 Task: Add Attachment from Google Drive to Card Card0000000155 in Board Board0000000039 in Workspace WS0000000013 in Trello. Add Cover Orange to Card Card0000000155 in Board Board0000000039 in Workspace WS0000000013 in Trello. Add "Add Label …" with "Title" Title0000000155 to Button Button0000000155 to Card Card0000000155 in Board Board0000000039 in Workspace WS0000000013 in Trello. Add Description DS0000000155 to Card Card0000000155 in Board Board0000000039 in Workspace WS0000000013 in Trello. Add Comment CM0000000155 to Card Card0000000155 in Board Board0000000039 in Workspace WS0000000013 in Trello
Action: Mouse moved to (334, 442)
Screenshot: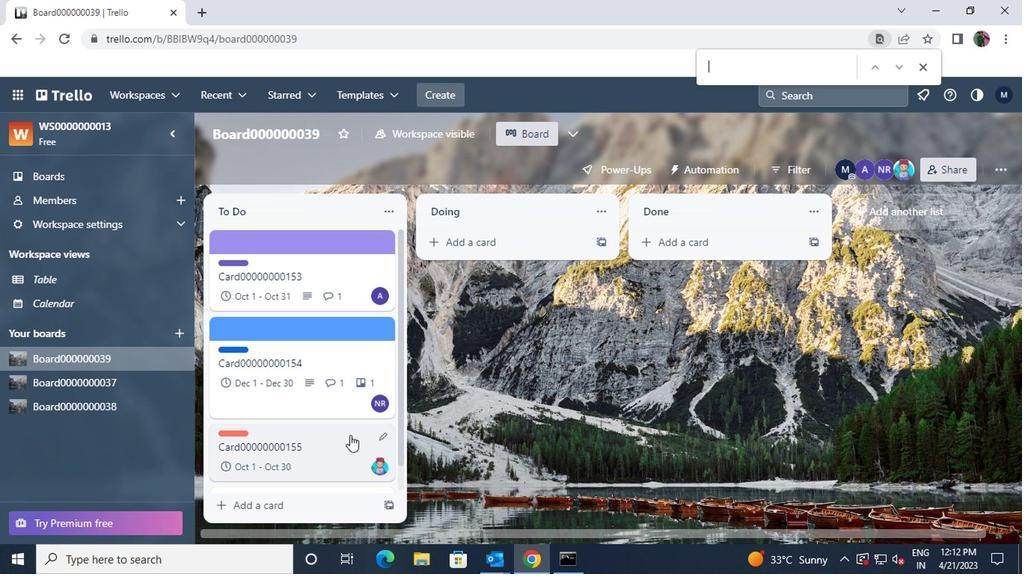 
Action: Mouse pressed left at (334, 442)
Screenshot: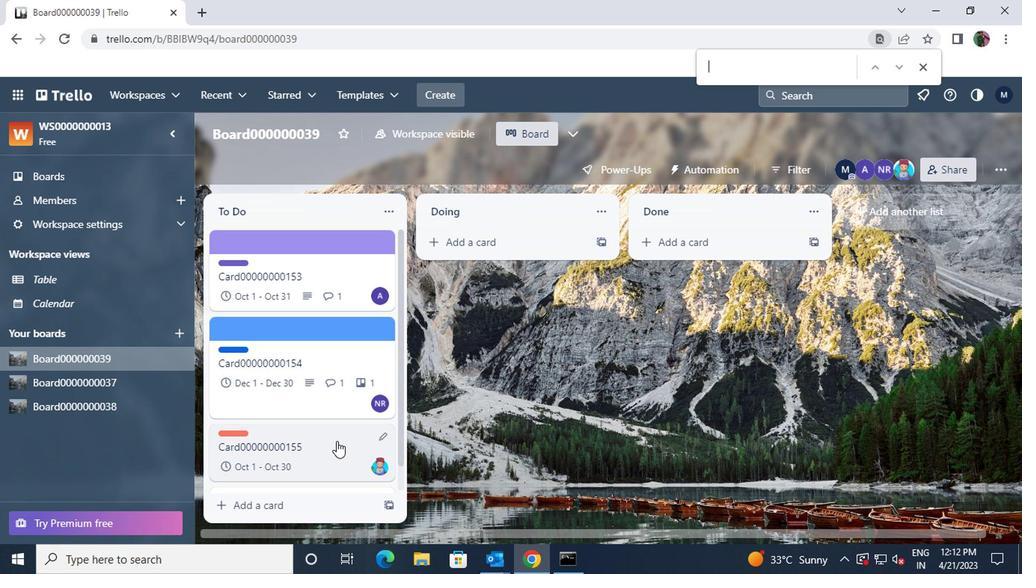 
Action: Mouse moved to (682, 334)
Screenshot: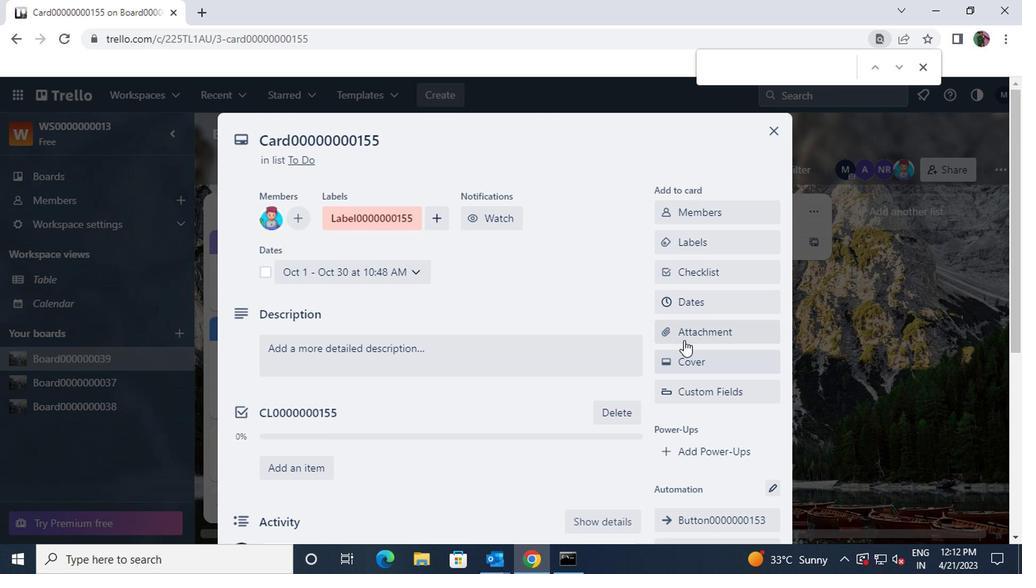 
Action: Mouse pressed left at (682, 334)
Screenshot: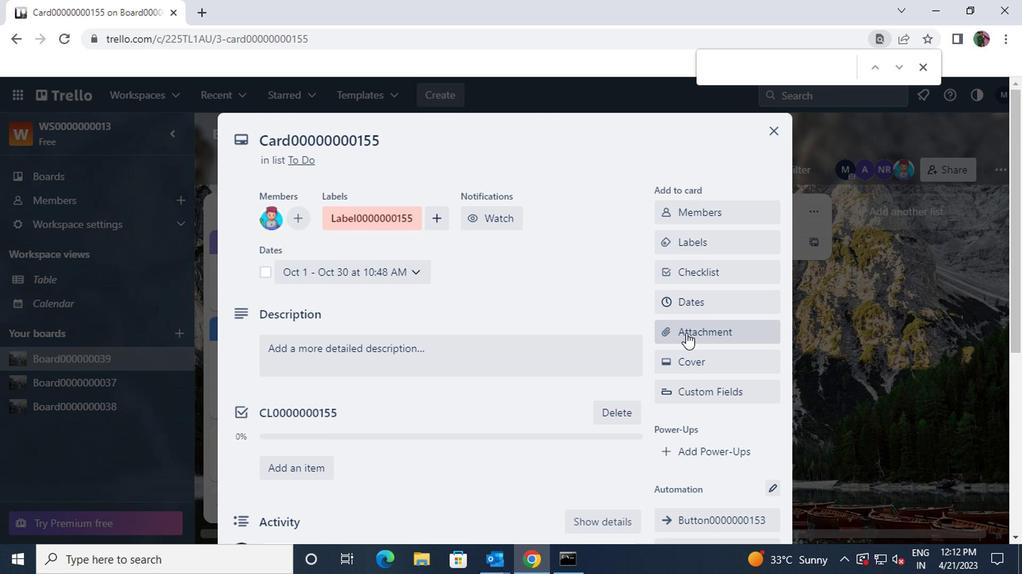 
Action: Mouse moved to (688, 207)
Screenshot: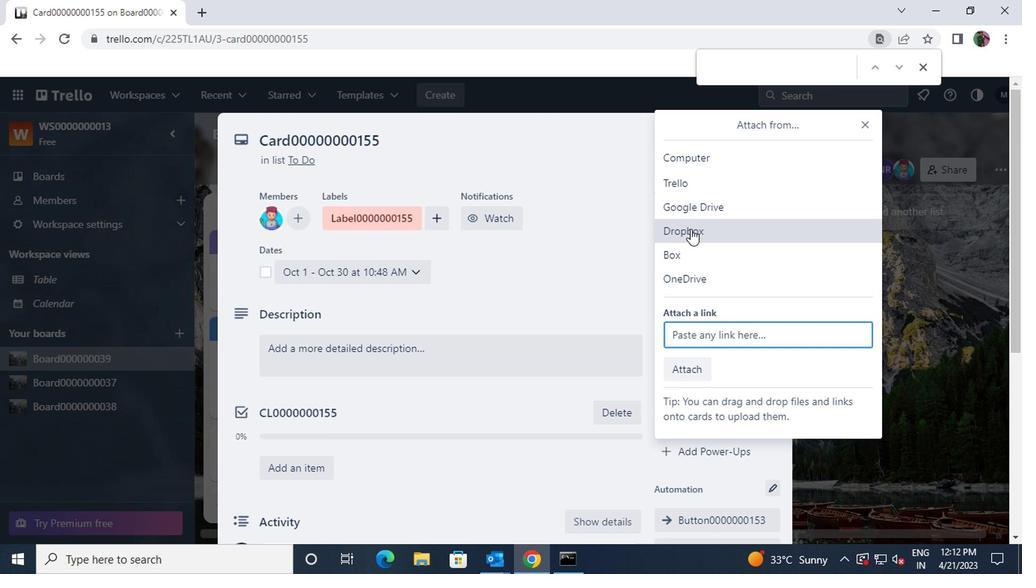 
Action: Mouse pressed left at (688, 207)
Screenshot: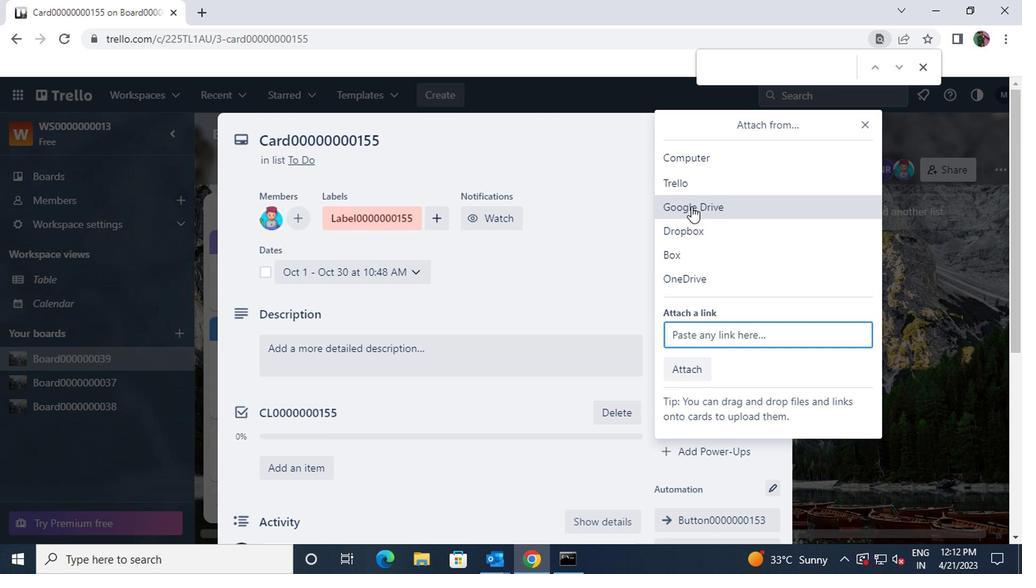 
Action: Mouse moved to (689, 431)
Screenshot: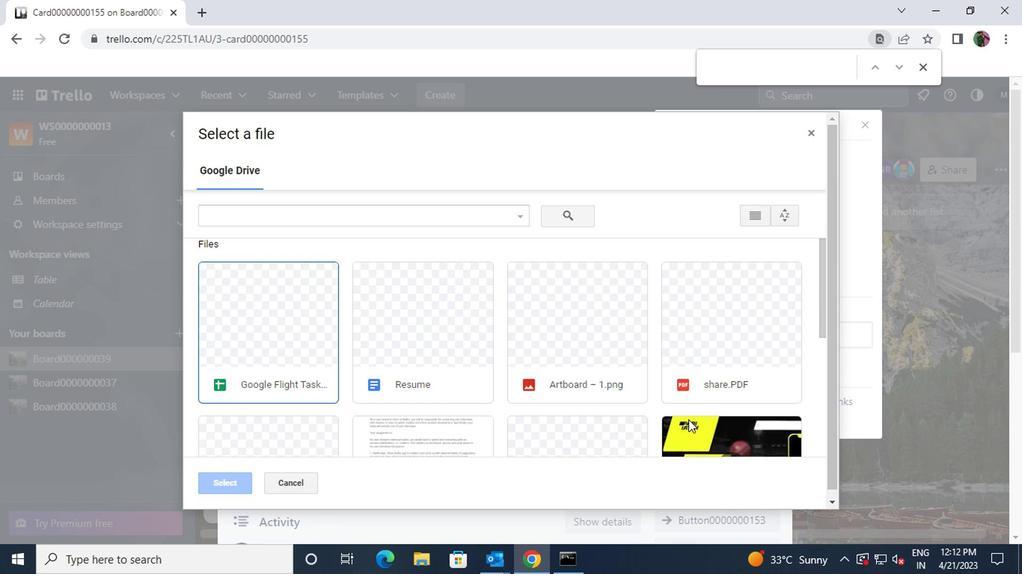 
Action: Mouse pressed left at (689, 431)
Screenshot: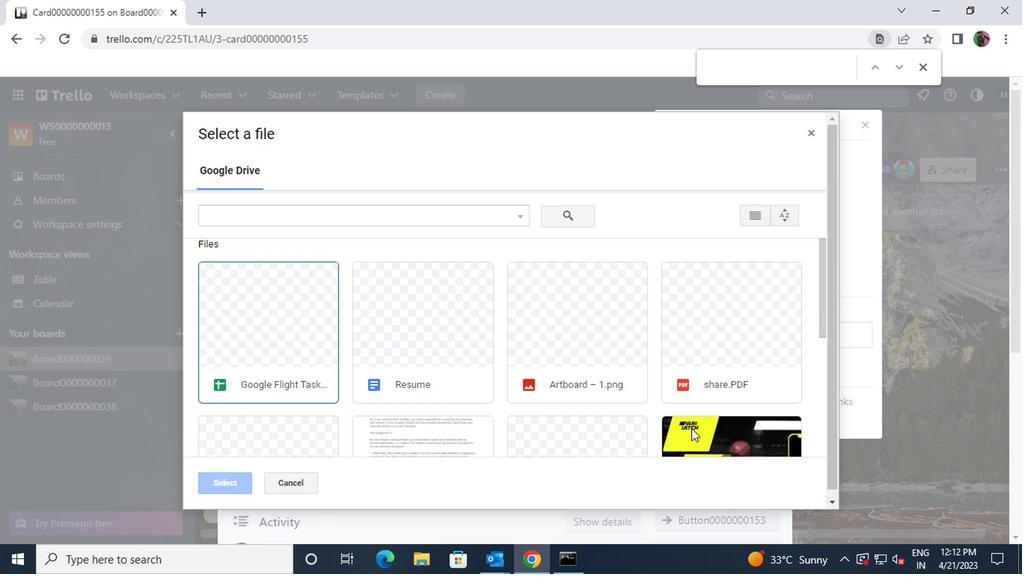 
Action: Mouse moved to (209, 478)
Screenshot: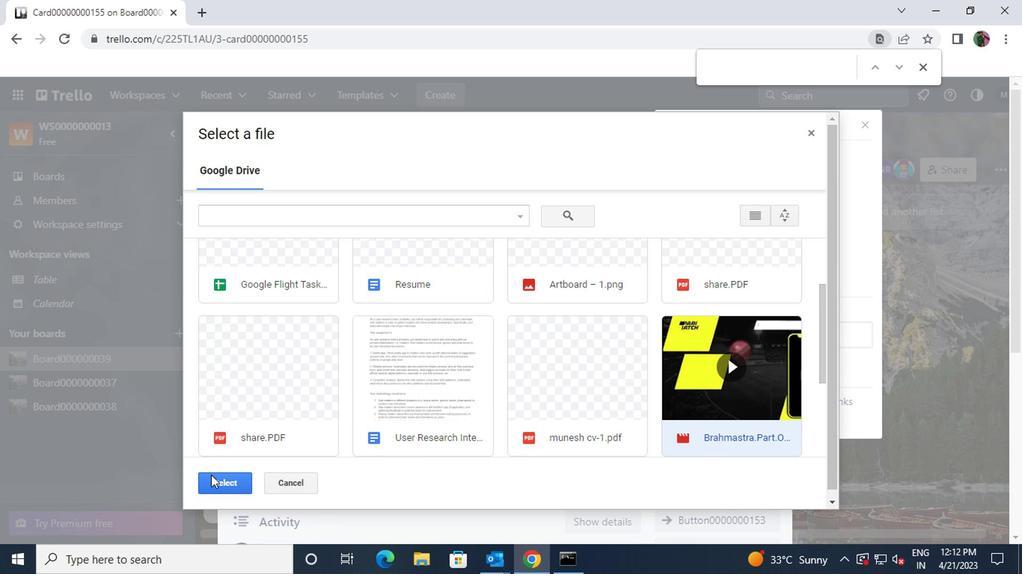 
Action: Mouse pressed left at (209, 478)
Screenshot: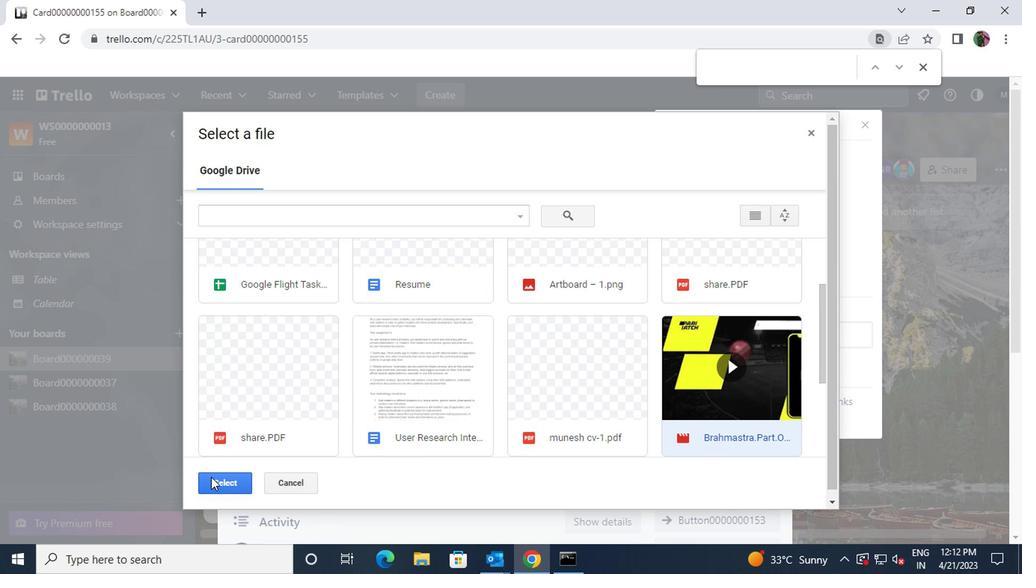 
Action: Mouse moved to (676, 364)
Screenshot: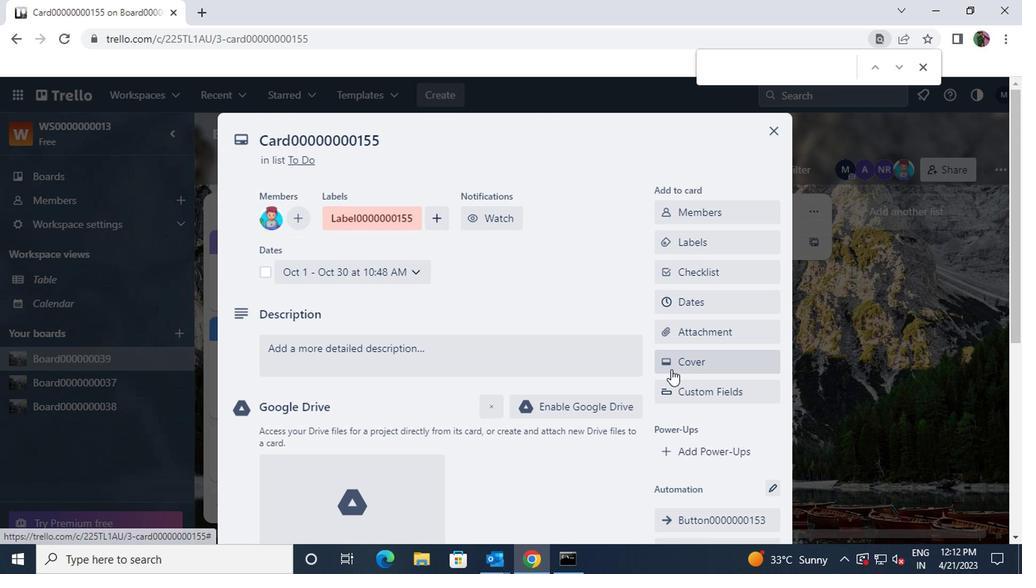 
Action: Mouse pressed left at (676, 364)
Screenshot: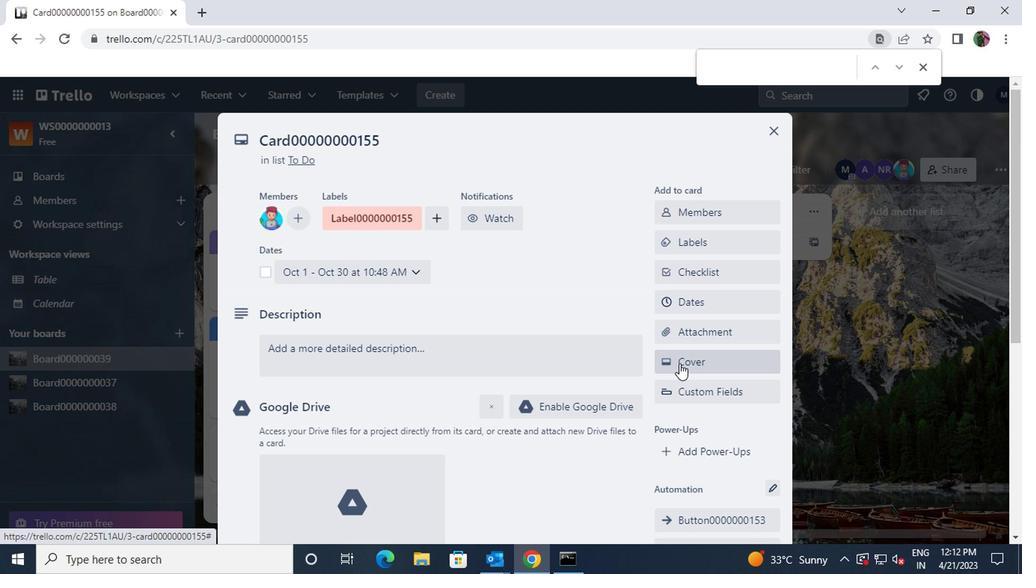 
Action: Mouse moved to (758, 262)
Screenshot: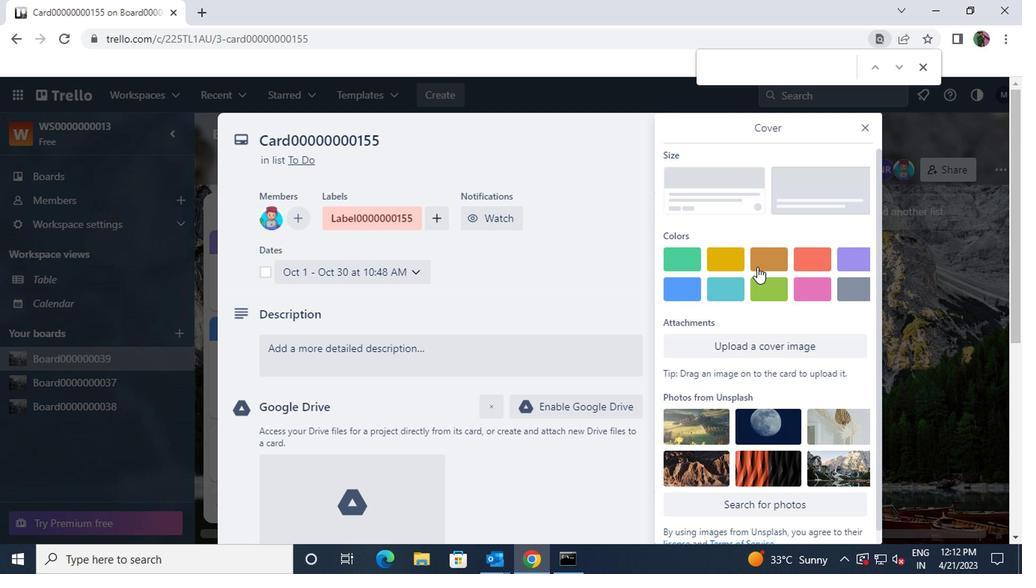 
Action: Mouse pressed left at (758, 262)
Screenshot: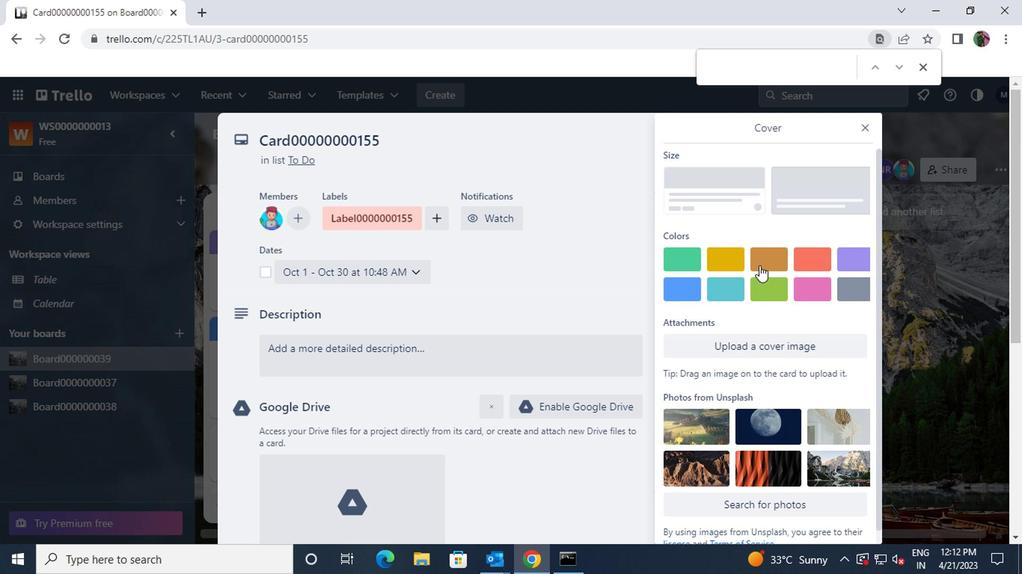 
Action: Mouse moved to (857, 127)
Screenshot: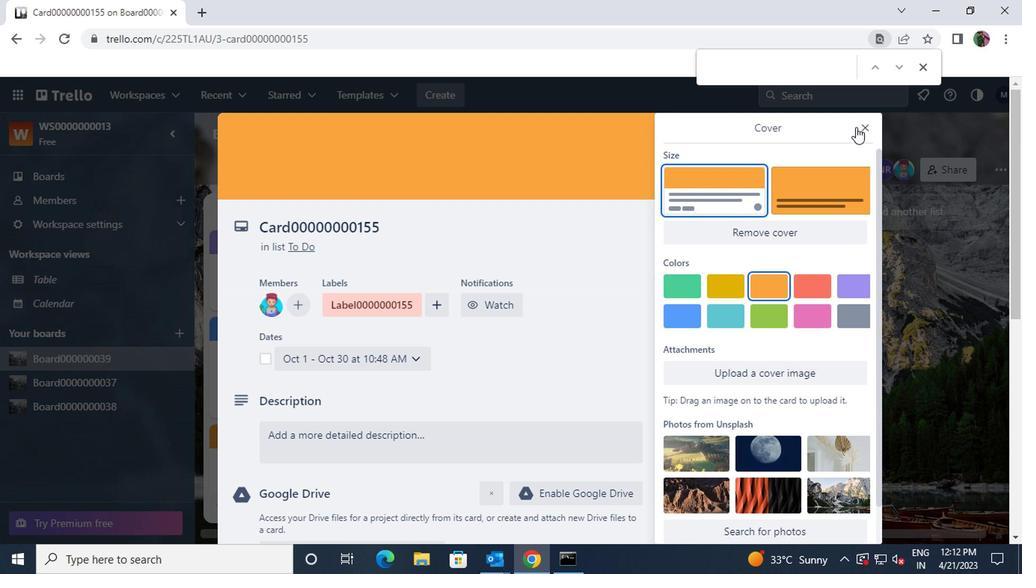 
Action: Mouse pressed left at (857, 127)
Screenshot: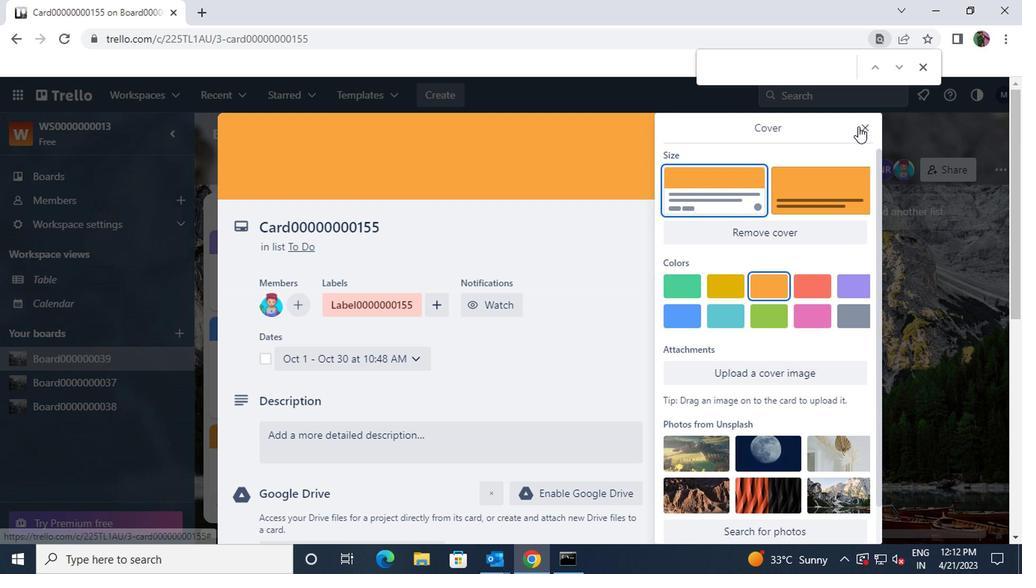 
Action: Mouse moved to (722, 323)
Screenshot: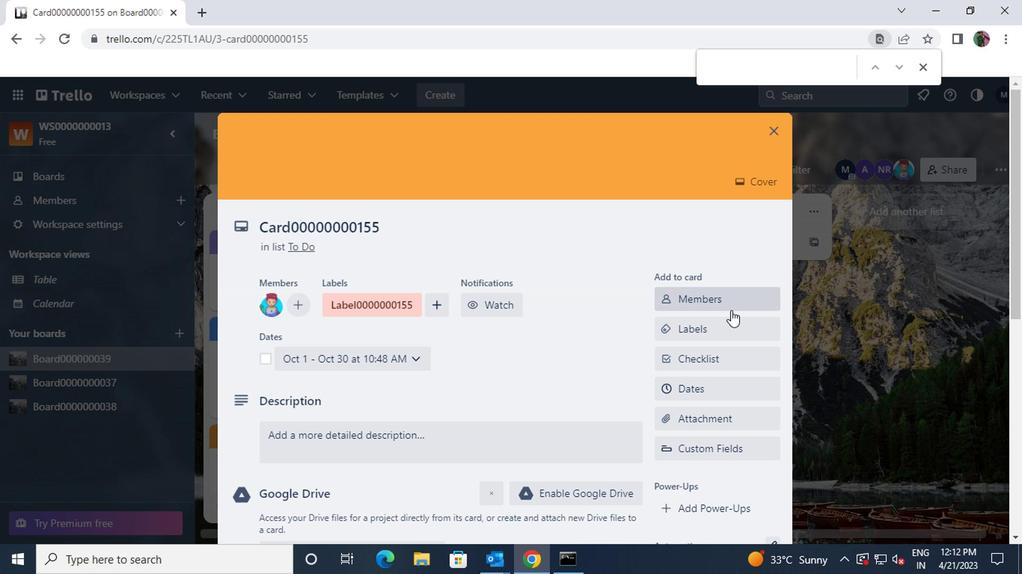 
Action: Mouse pressed left at (722, 323)
Screenshot: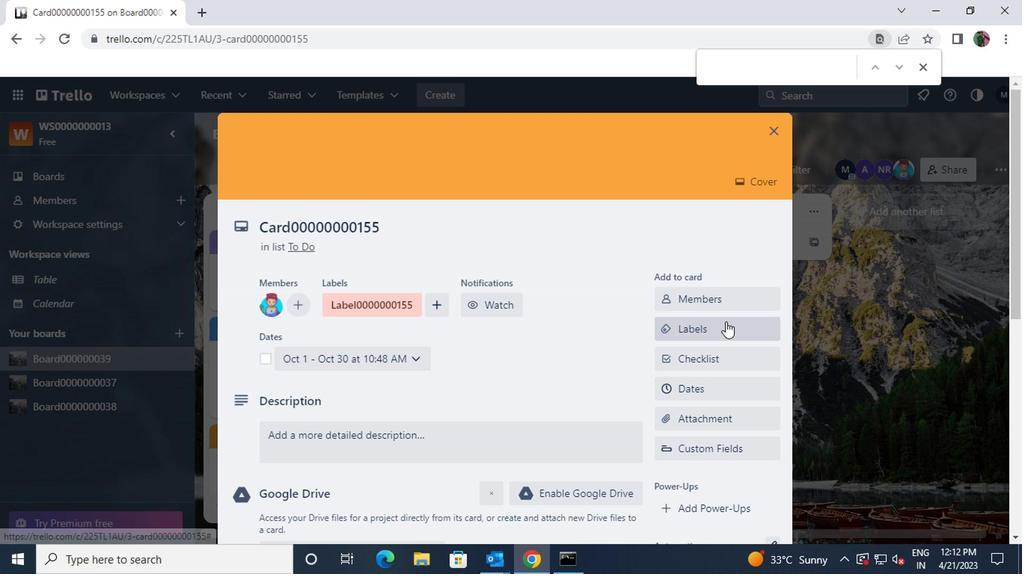 
Action: Mouse moved to (730, 477)
Screenshot: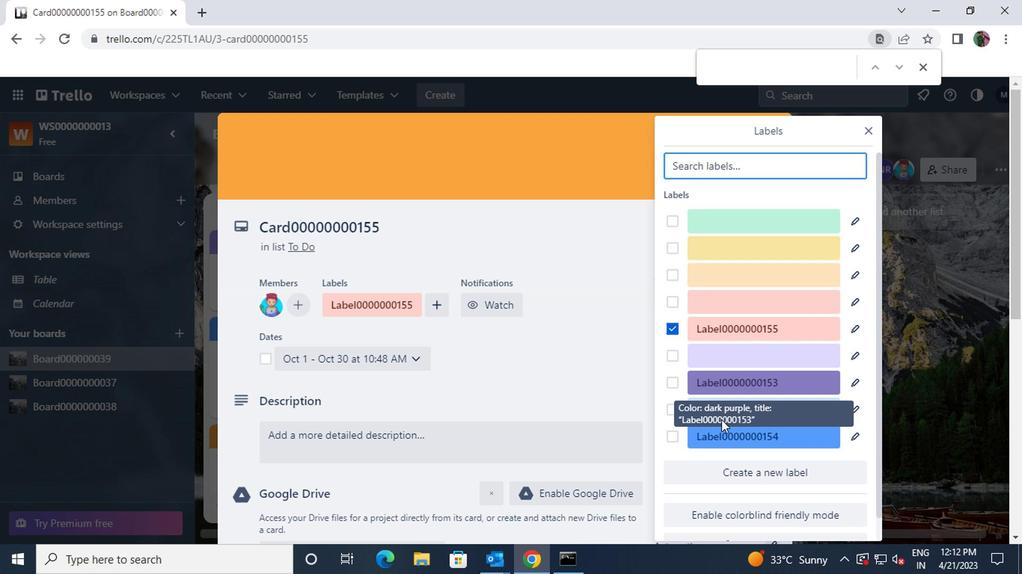
Action: Mouse pressed left at (730, 477)
Screenshot: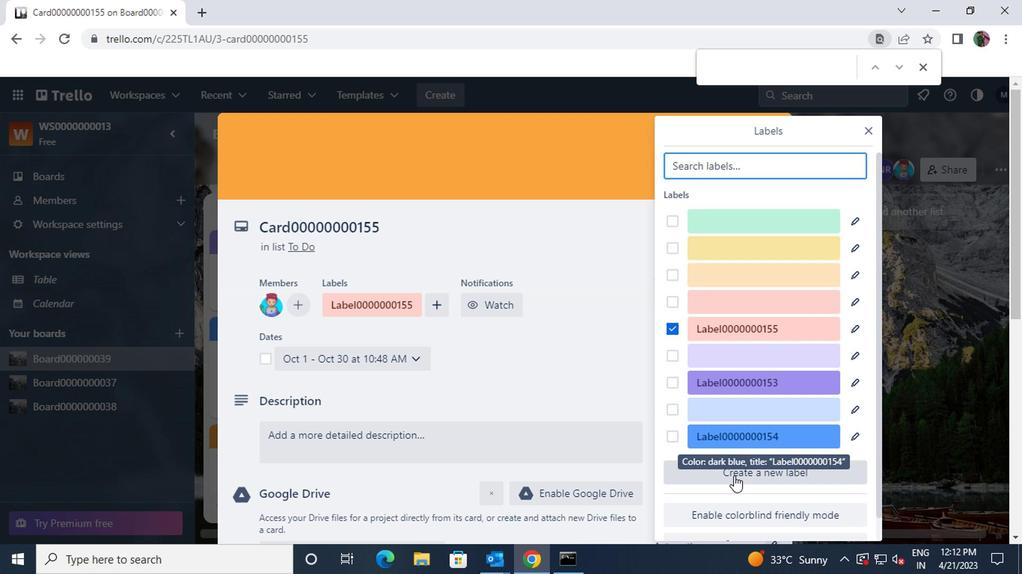 
Action: Mouse moved to (718, 265)
Screenshot: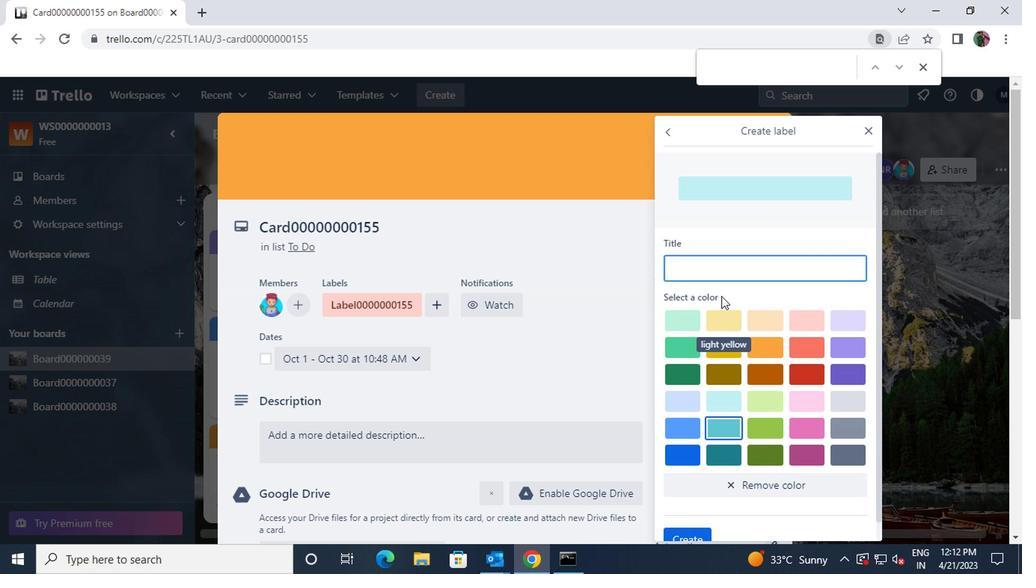 
Action: Mouse pressed left at (718, 265)
Screenshot: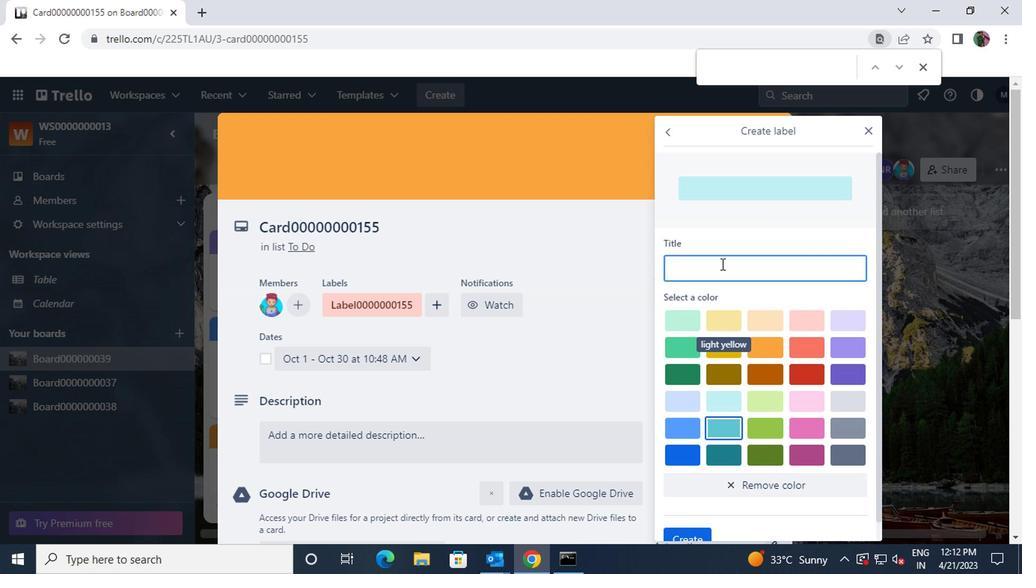 
Action: Key pressed <Key.shift>TITLE0000000155
Screenshot: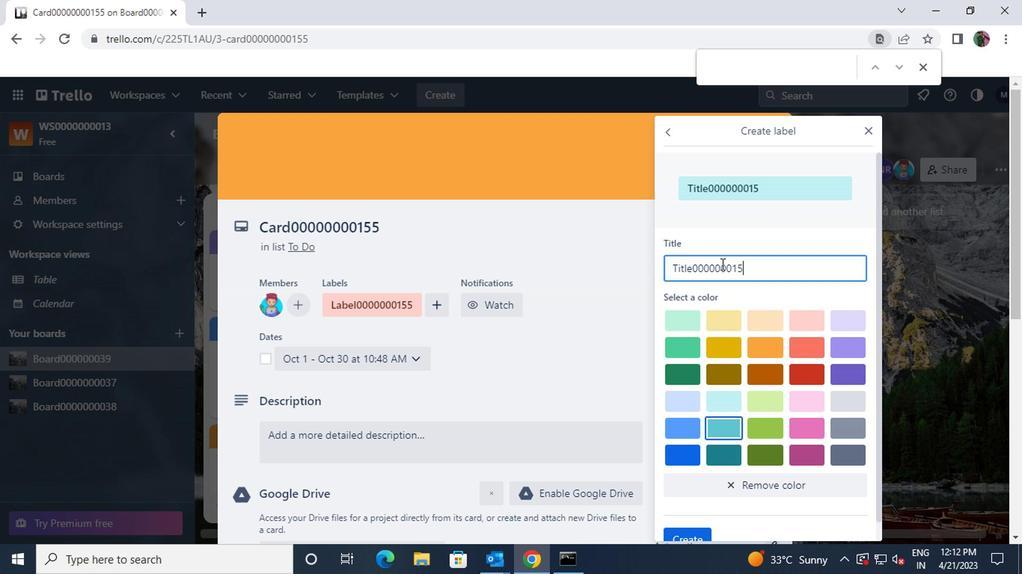 
Action: Mouse moved to (727, 323)
Screenshot: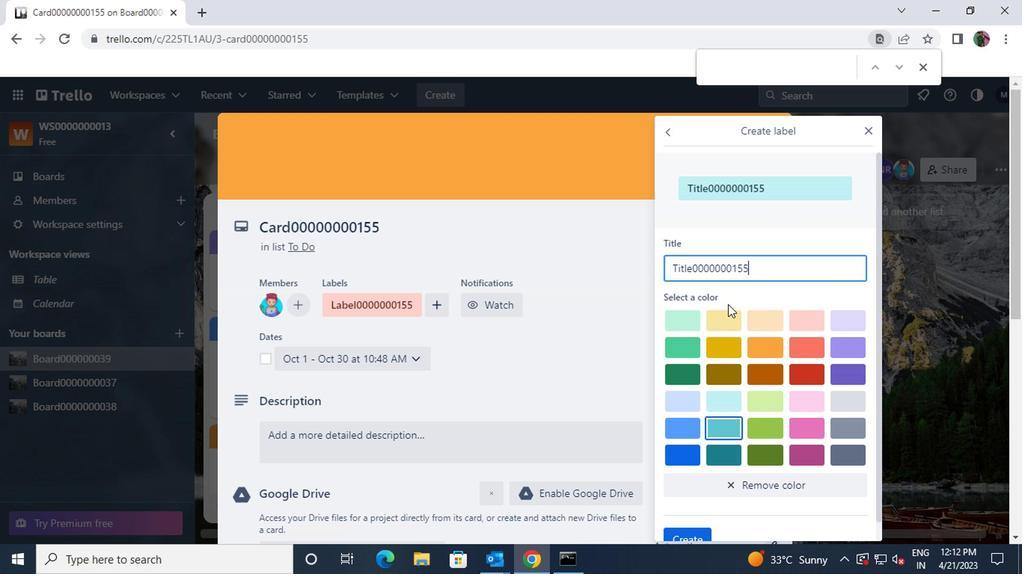 
Action: Mouse scrolled (727, 323) with delta (0, 0)
Screenshot: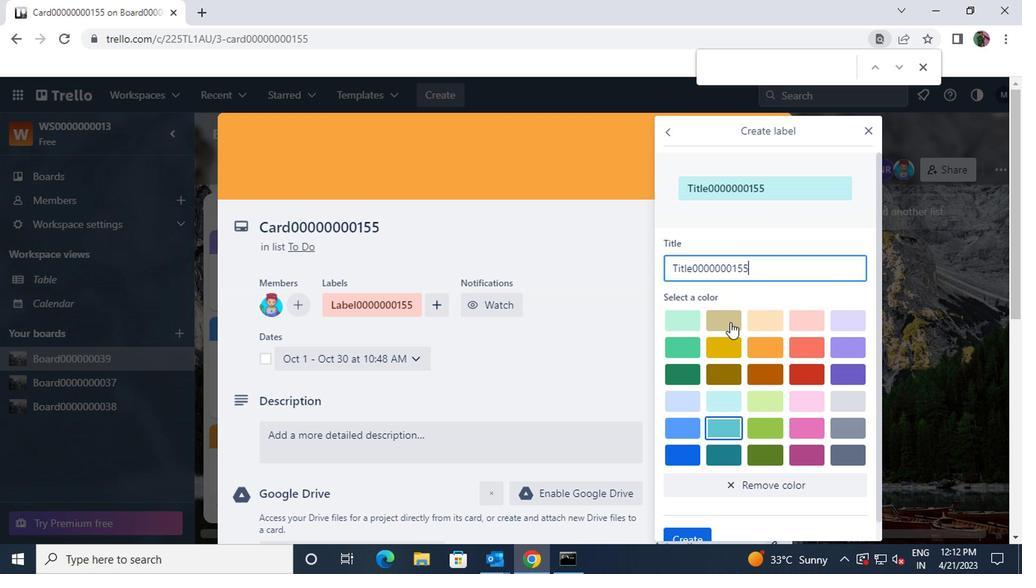 
Action: Mouse scrolled (727, 323) with delta (0, 0)
Screenshot: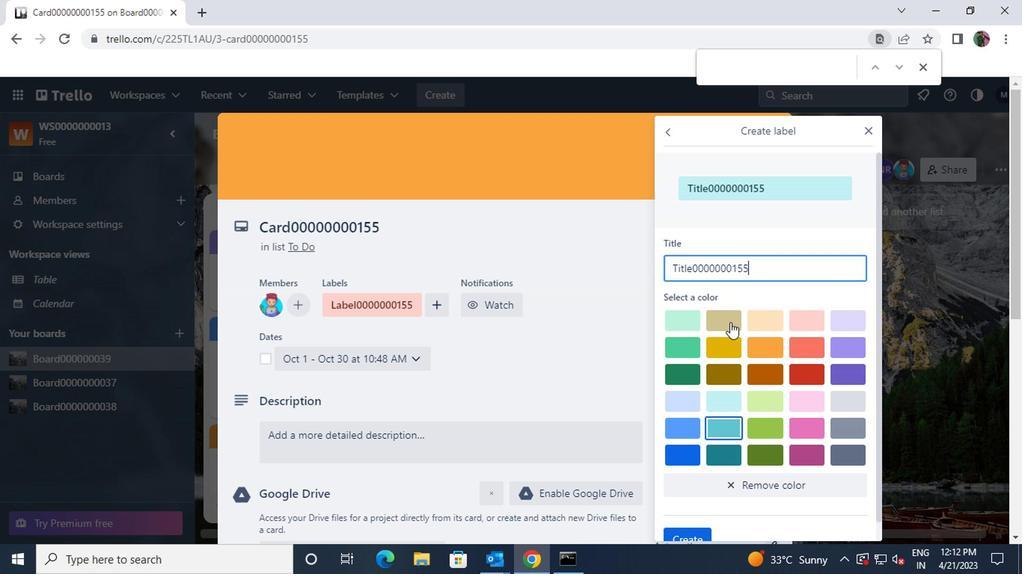 
Action: Mouse moved to (733, 468)
Screenshot: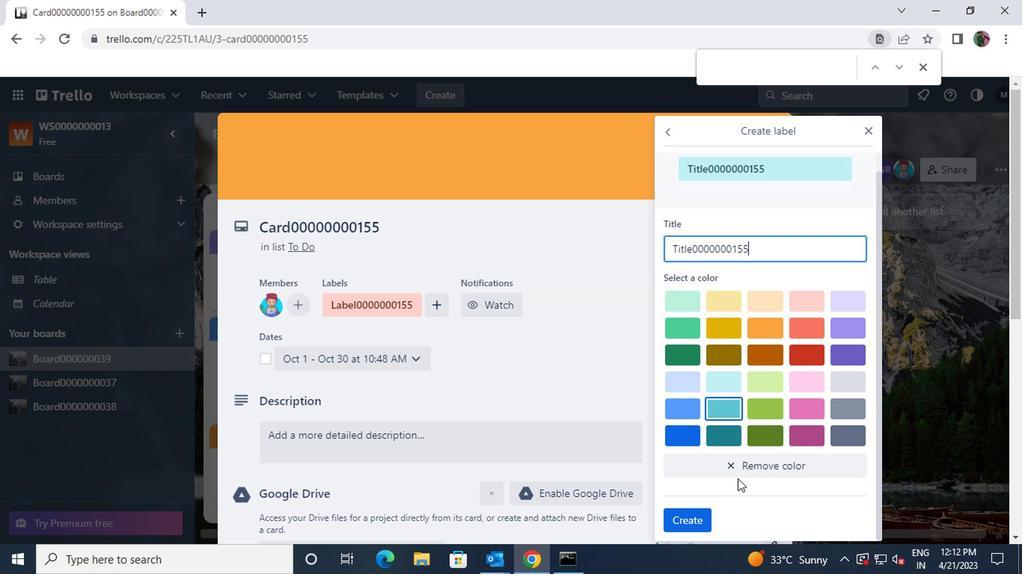 
Action: Mouse pressed left at (733, 468)
Screenshot: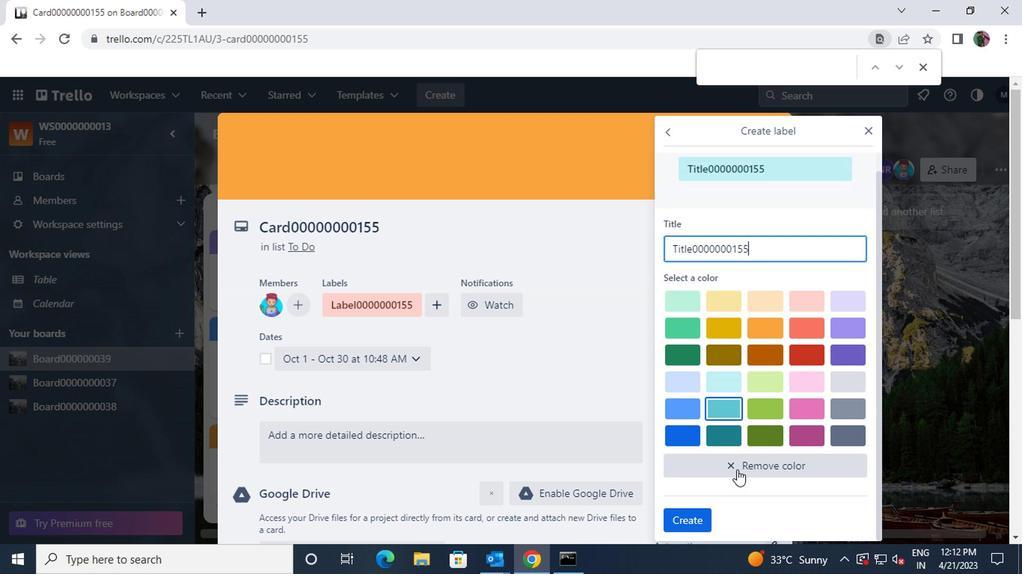 
Action: Mouse moved to (691, 515)
Screenshot: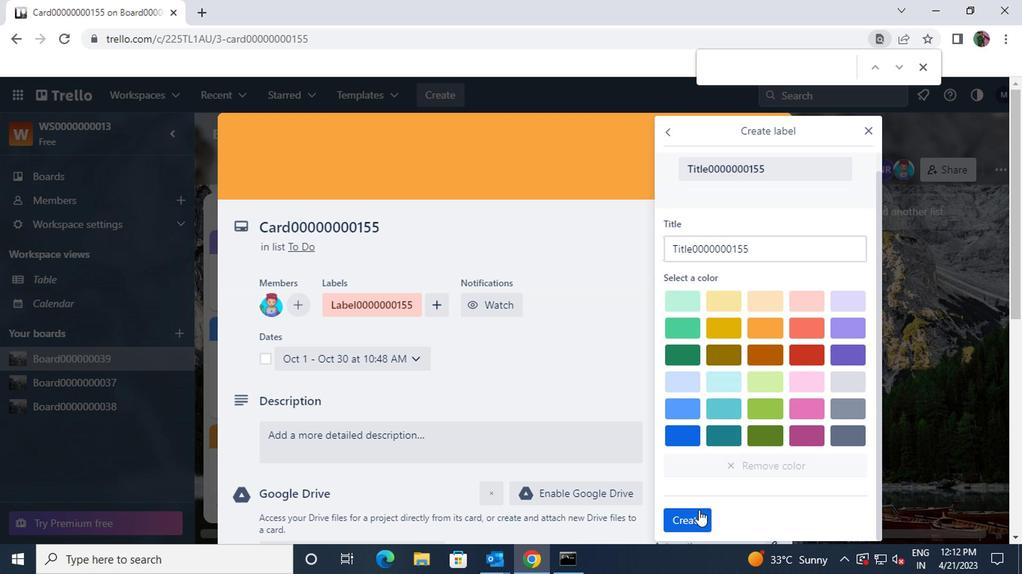 
Action: Mouse pressed left at (691, 515)
Screenshot: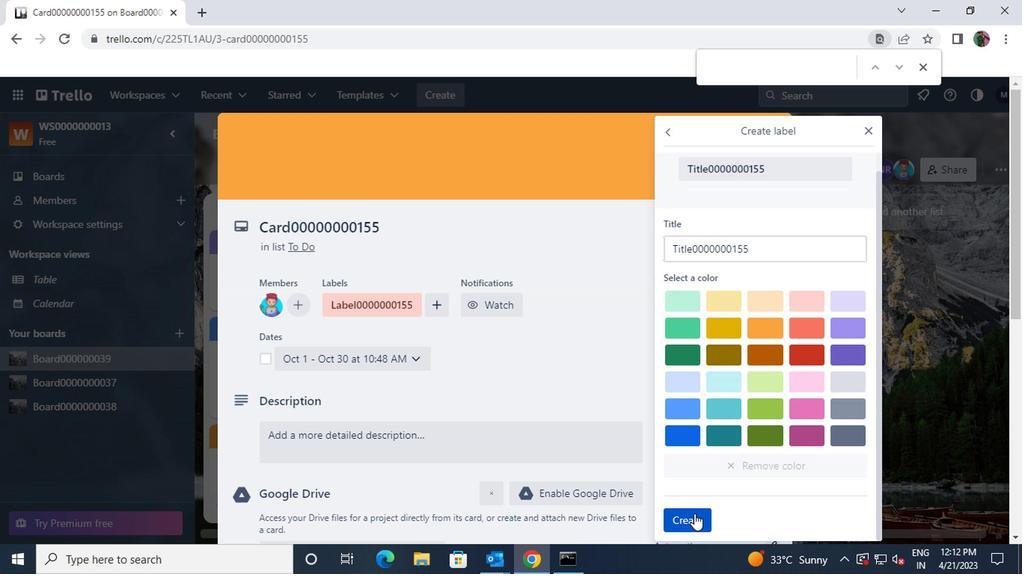 
Action: Mouse moved to (865, 134)
Screenshot: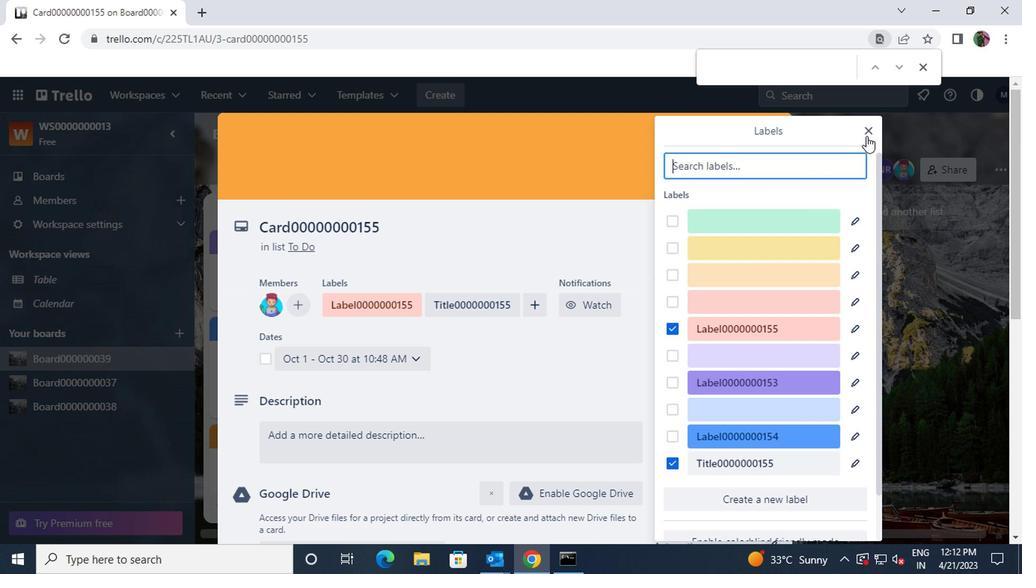 
Action: Mouse pressed left at (865, 134)
Screenshot: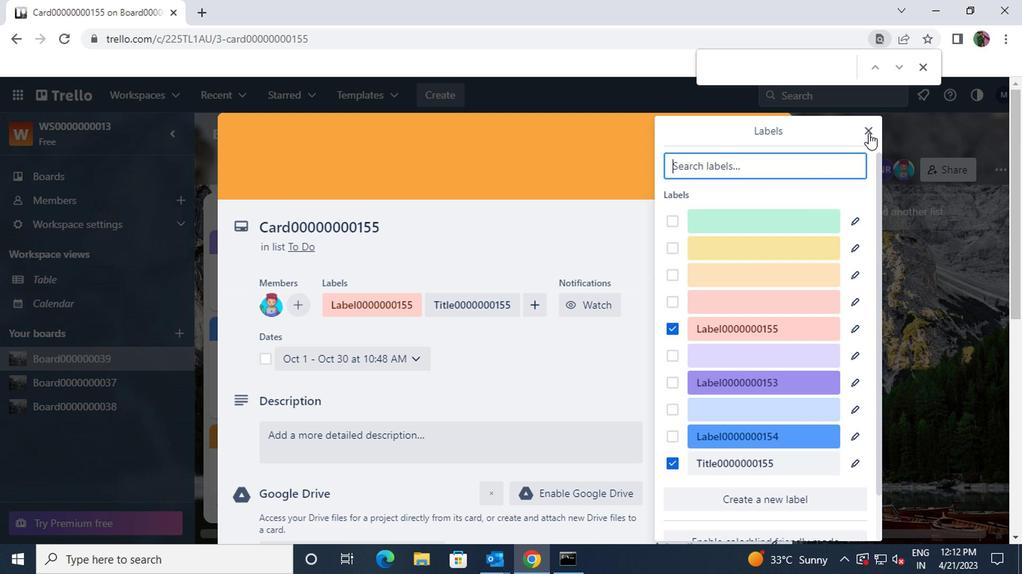 
Action: Mouse moved to (531, 430)
Screenshot: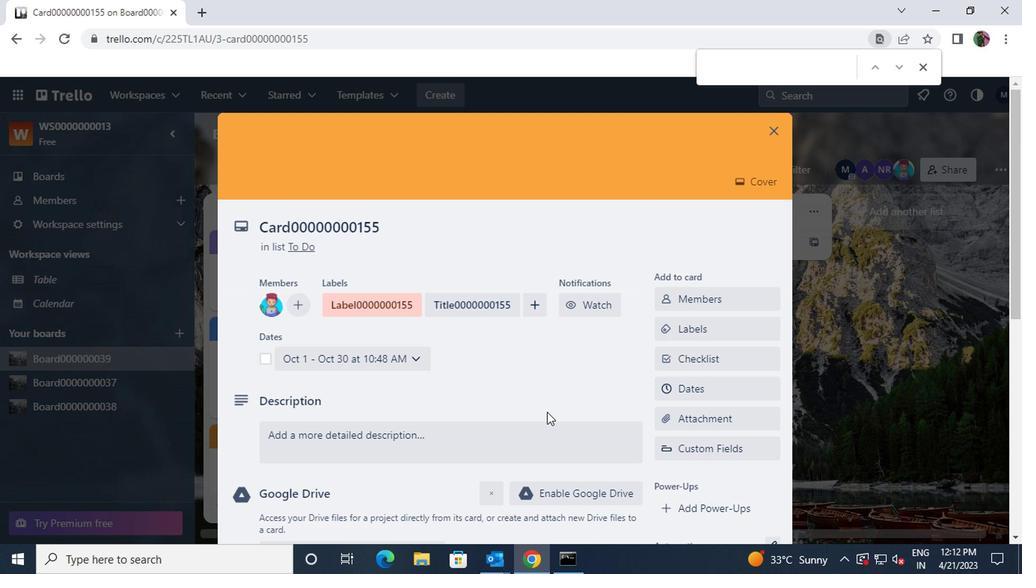 
Action: Mouse pressed left at (531, 430)
Screenshot: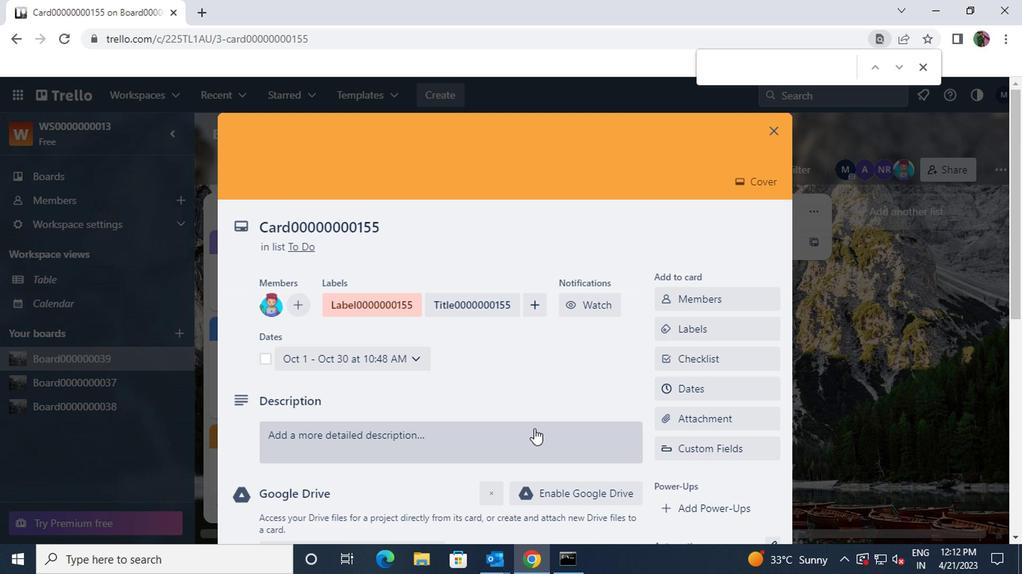 
Action: Key pressed <Key.shift>DS0000000155
Screenshot: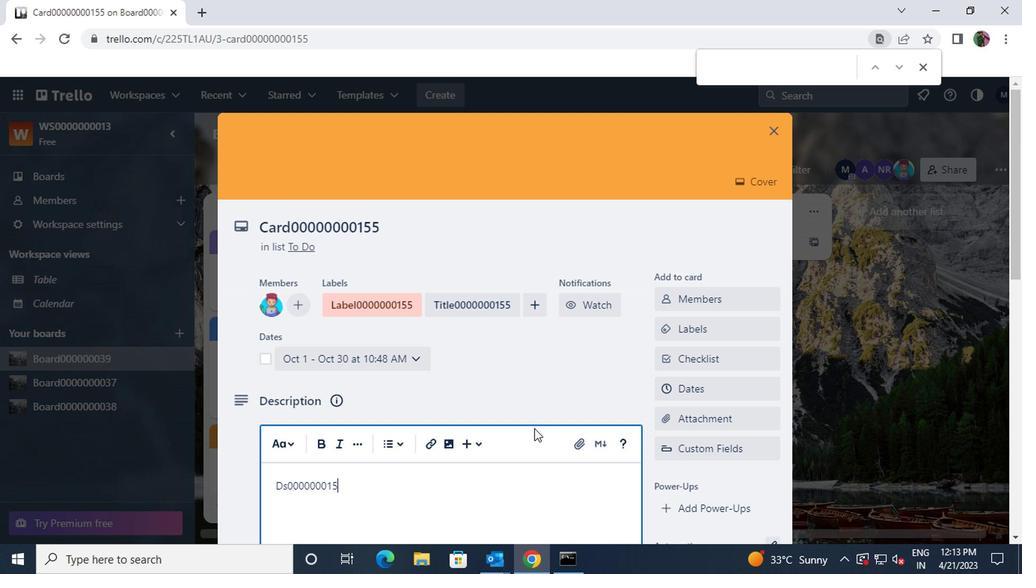 
Action: Mouse scrolled (531, 429) with delta (0, -1)
Screenshot: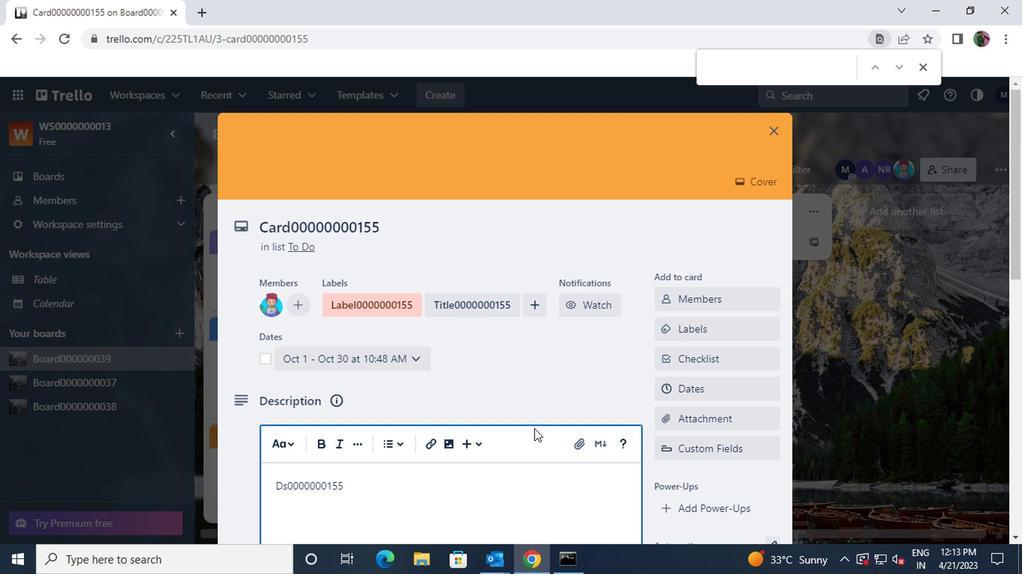 
Action: Mouse scrolled (531, 429) with delta (0, -1)
Screenshot: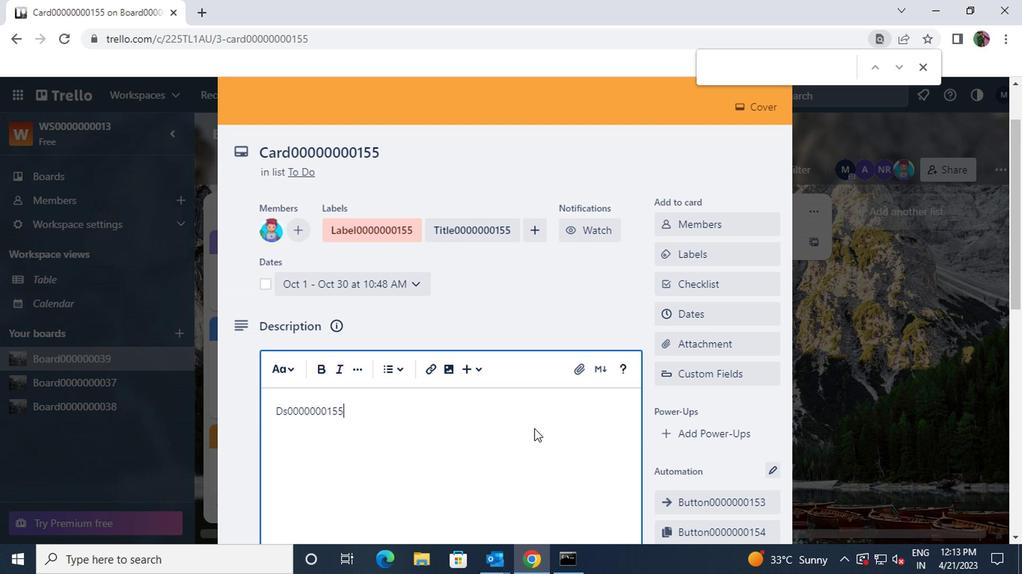 
Action: Mouse scrolled (531, 429) with delta (0, -1)
Screenshot: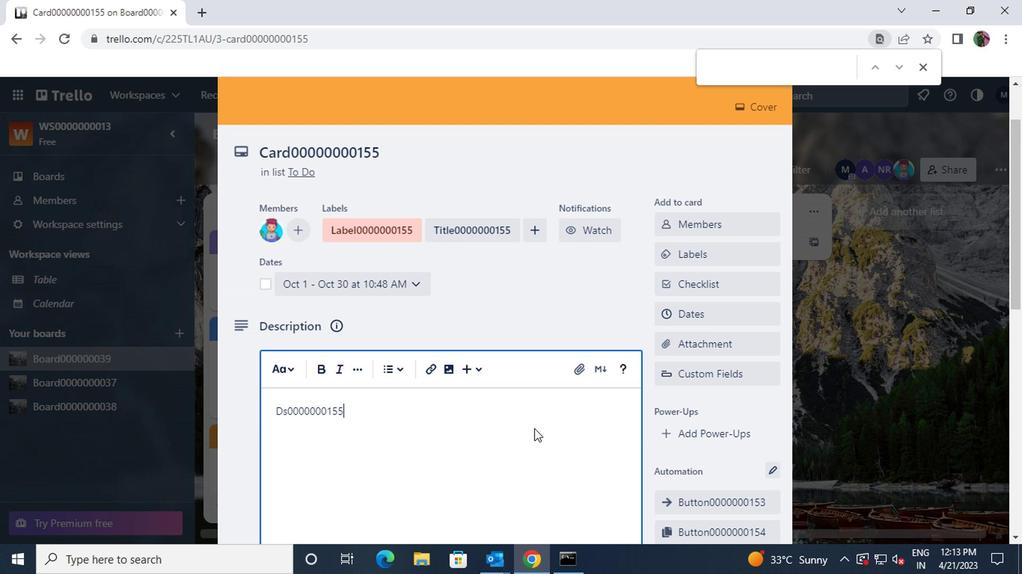 
Action: Mouse moved to (281, 430)
Screenshot: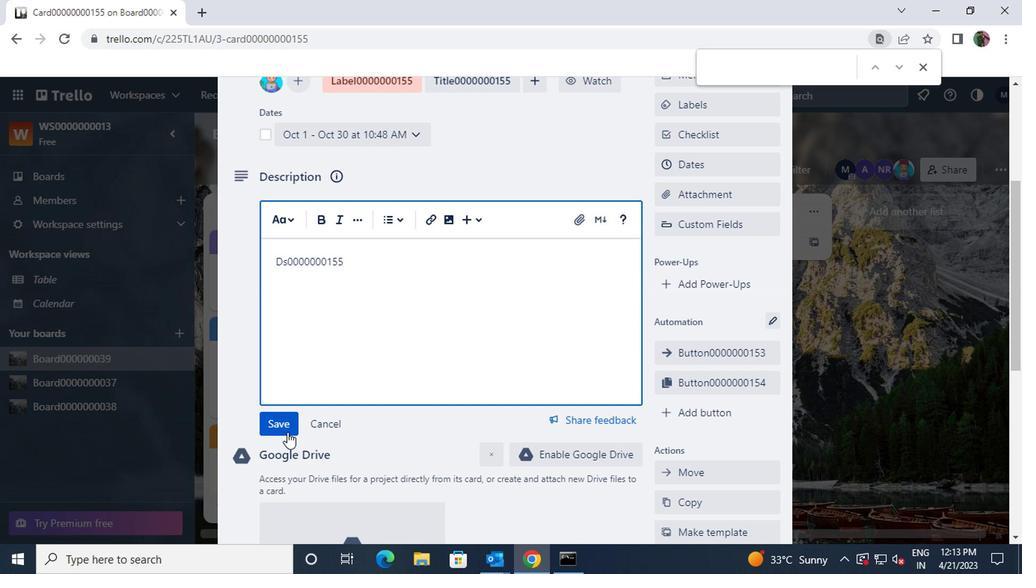 
Action: Mouse pressed left at (281, 430)
Screenshot: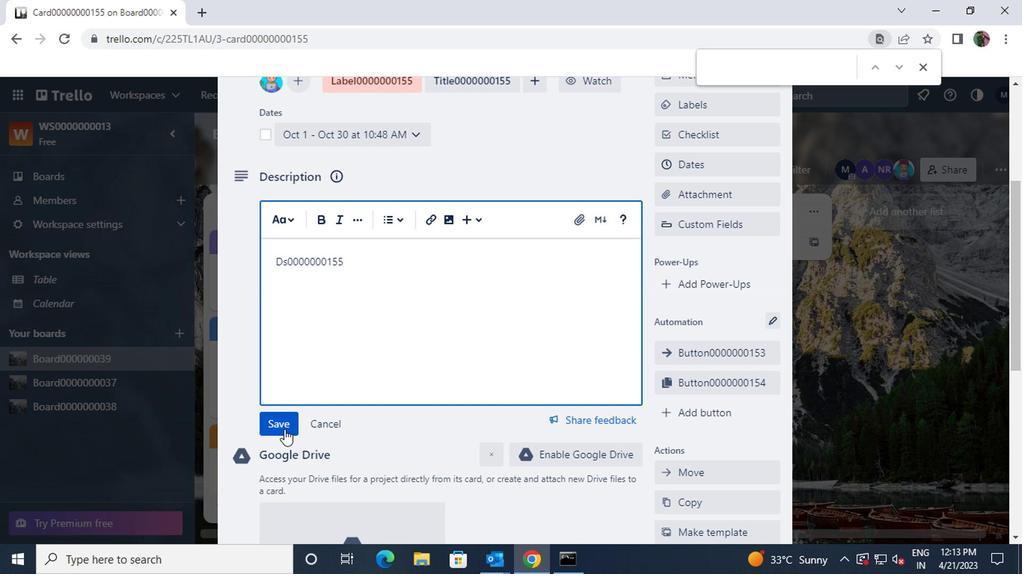 
Action: Mouse moved to (327, 445)
Screenshot: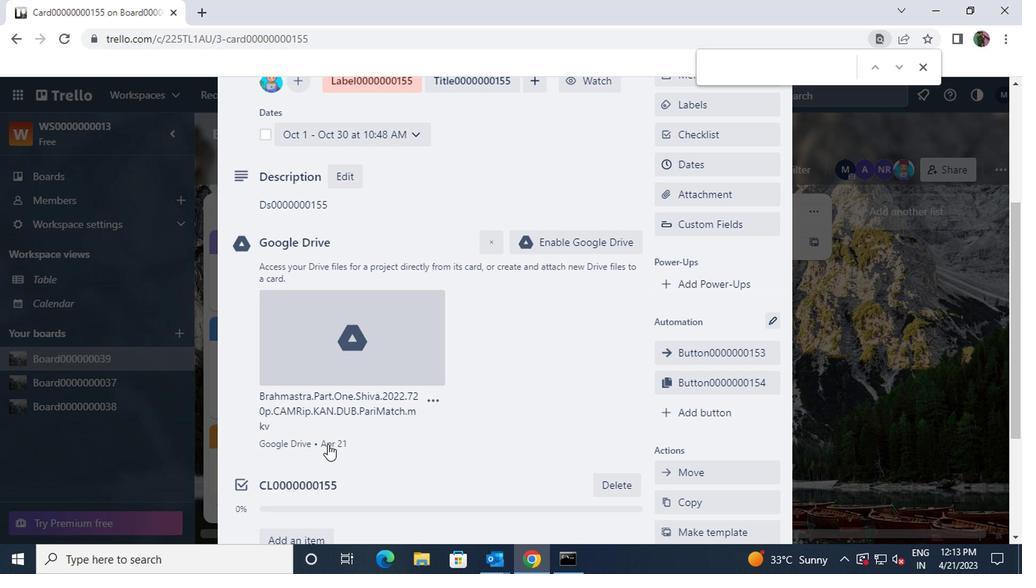 
Action: Mouse scrolled (327, 445) with delta (0, 0)
Screenshot: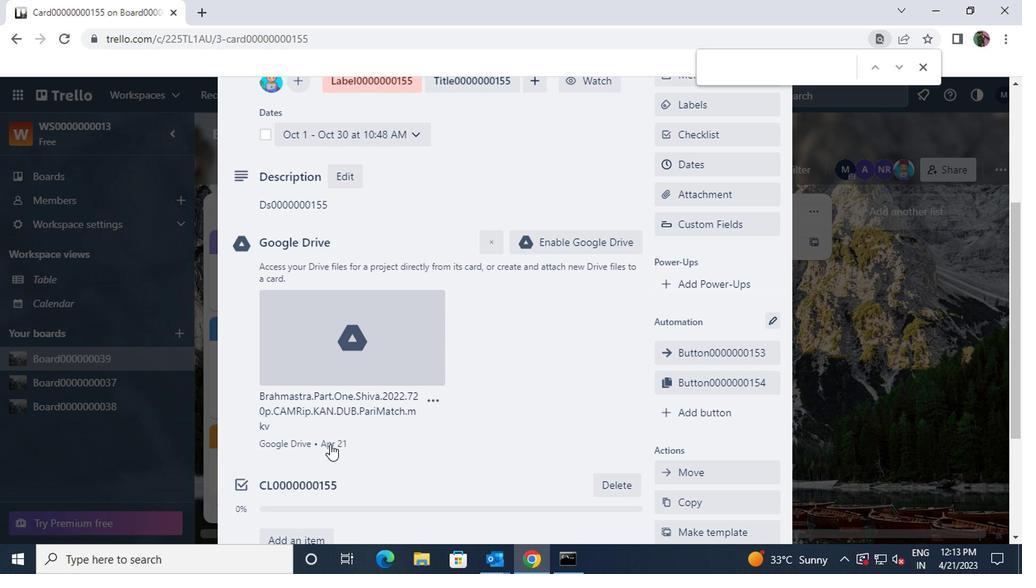 
Action: Mouse scrolled (327, 445) with delta (0, 0)
Screenshot: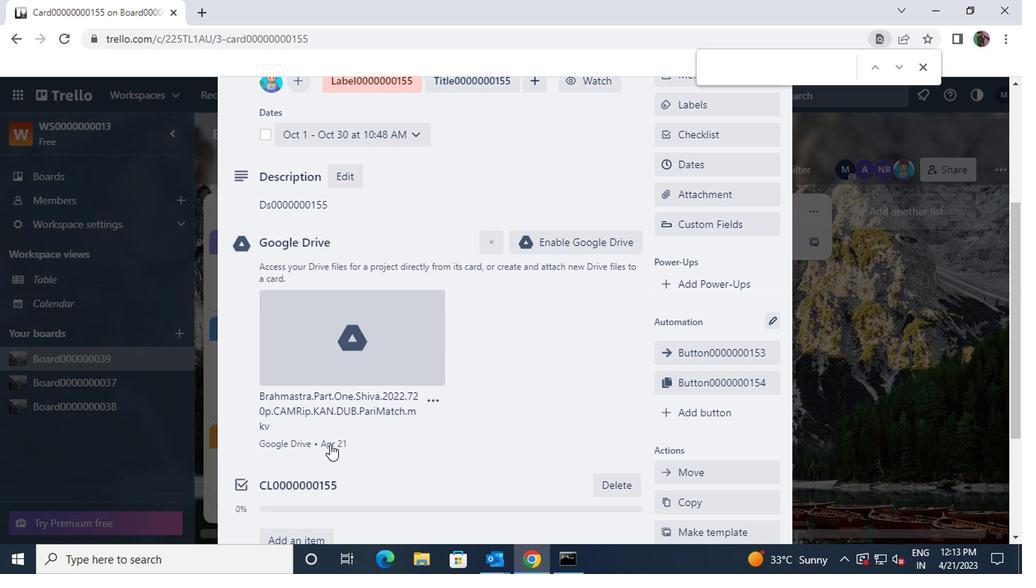 
Action: Mouse scrolled (327, 445) with delta (0, 0)
Screenshot: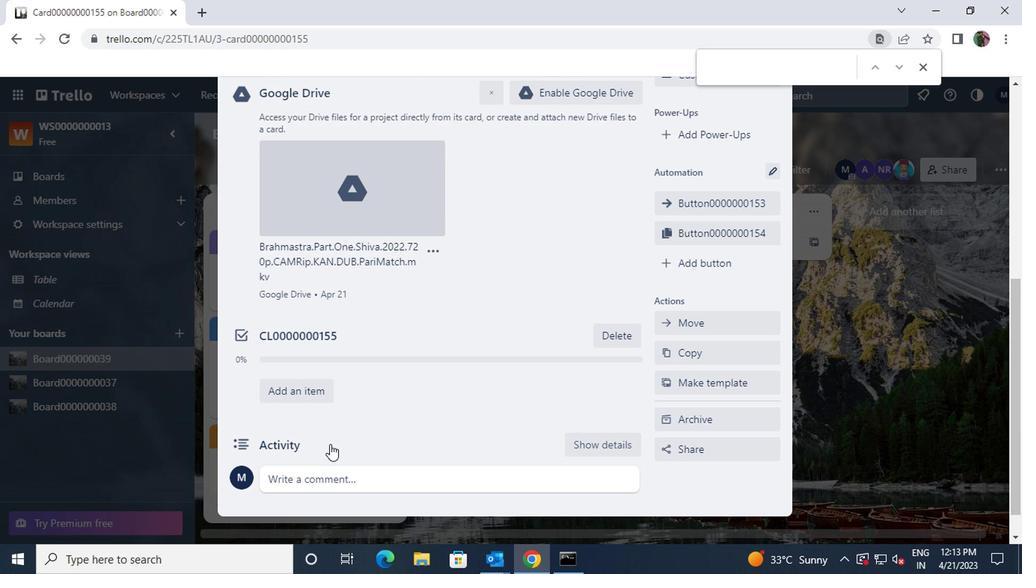 
Action: Mouse pressed left at (327, 445)
Screenshot: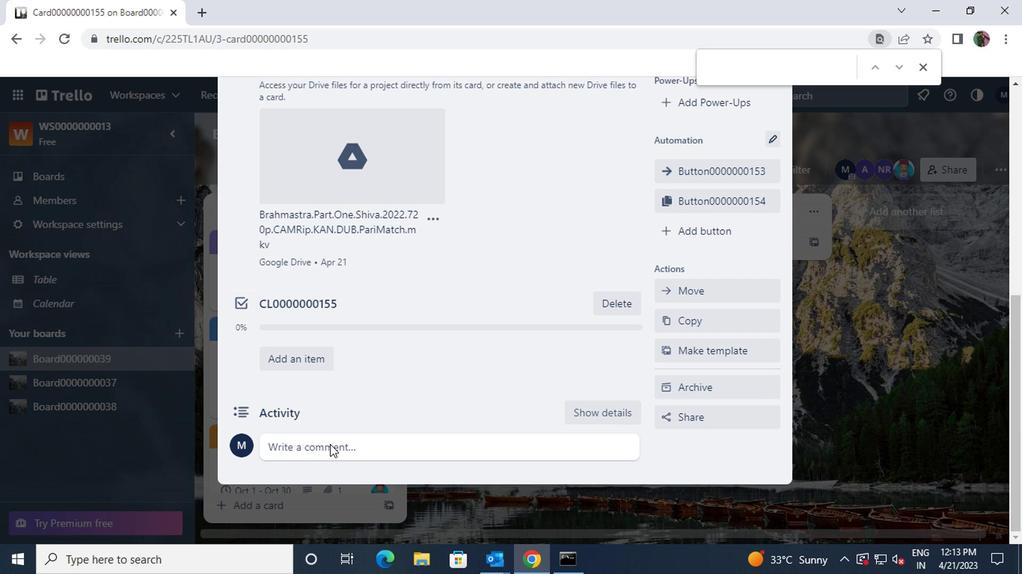 
Action: Key pressed <Key.shift><Key.shift><Key.shift><Key.shift><Key.shift><Key.shift>CM0000000155
Screenshot: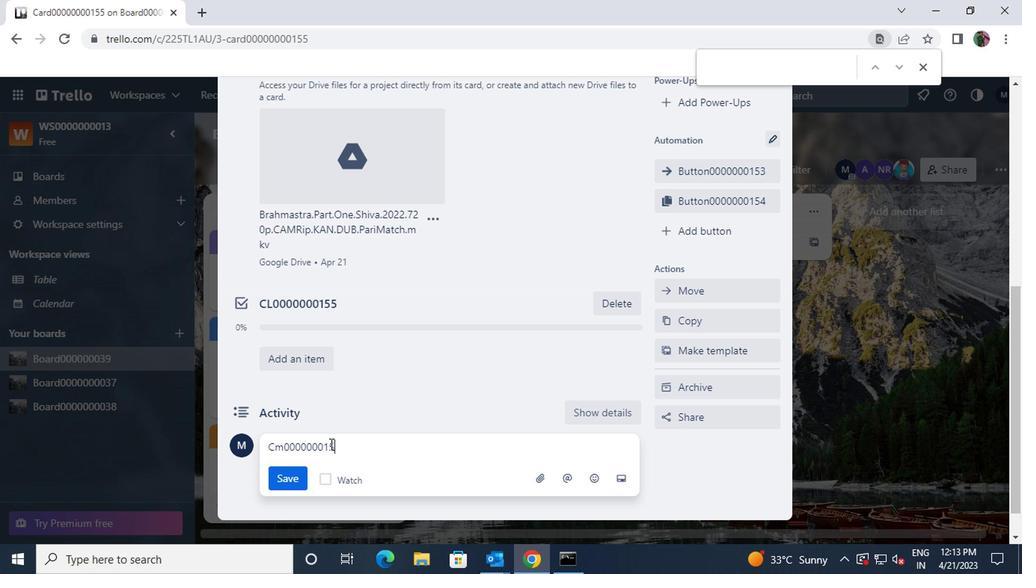 
Action: Mouse moved to (280, 477)
Screenshot: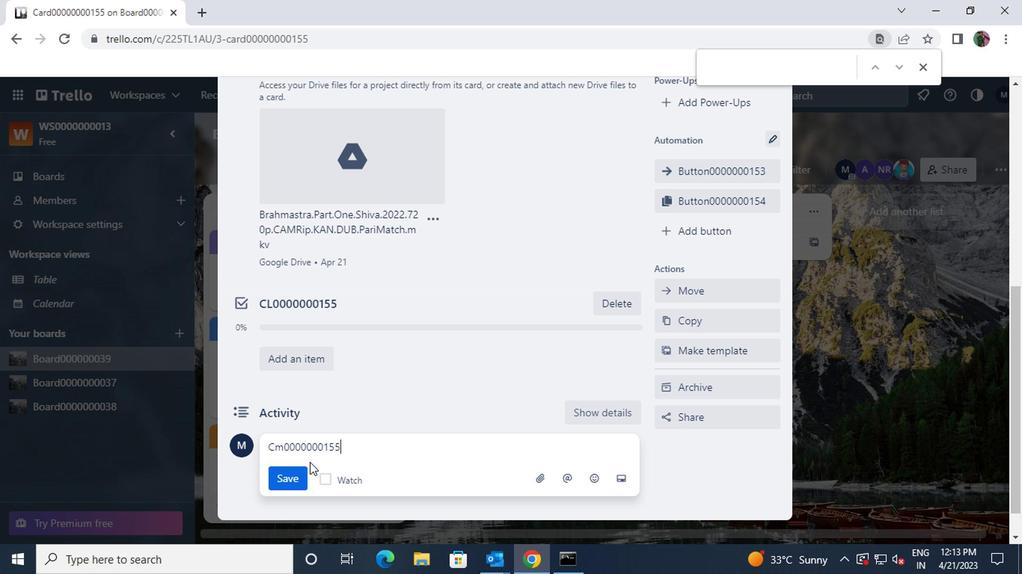 
Action: Mouse pressed left at (280, 477)
Screenshot: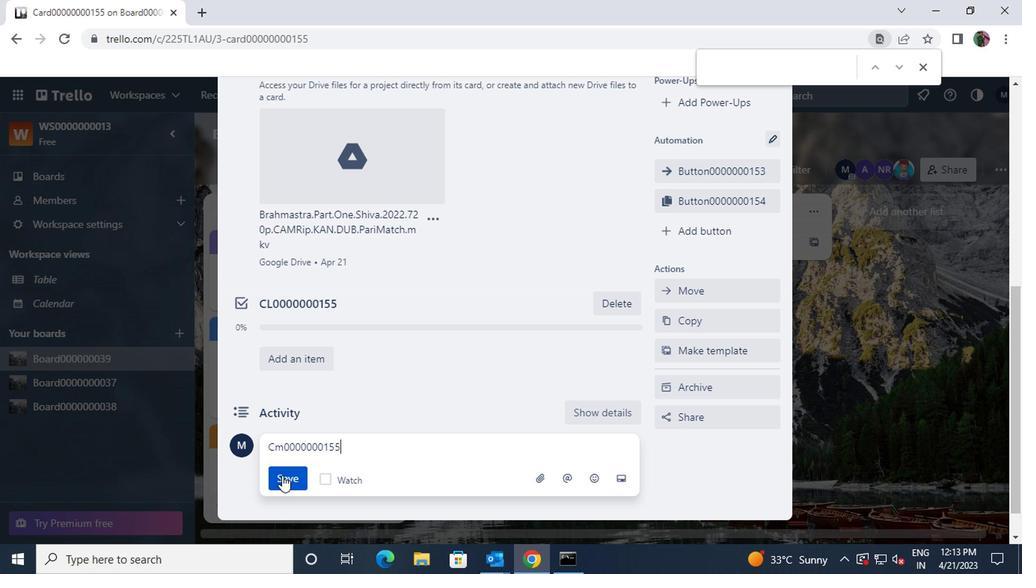 
